 Task: Add keywords to photos from a recent hiking trip to easily search for them later.
Action: Mouse moved to (529, 124)
Screenshot: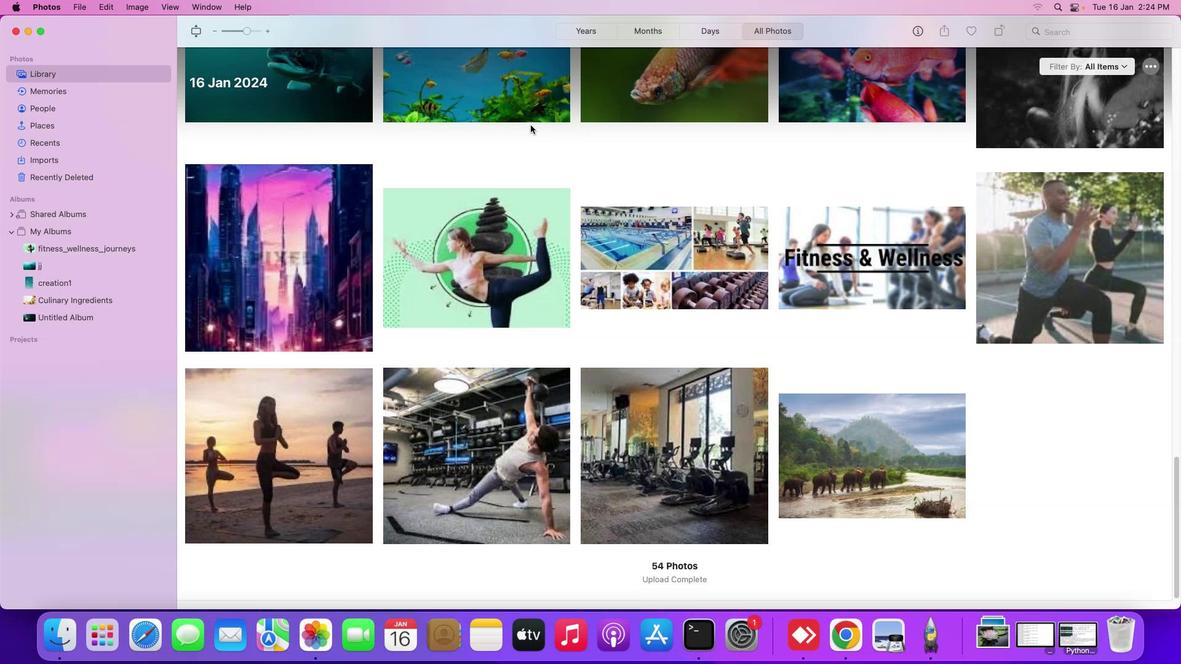 
Action: Mouse pressed left at (529, 124)
Screenshot: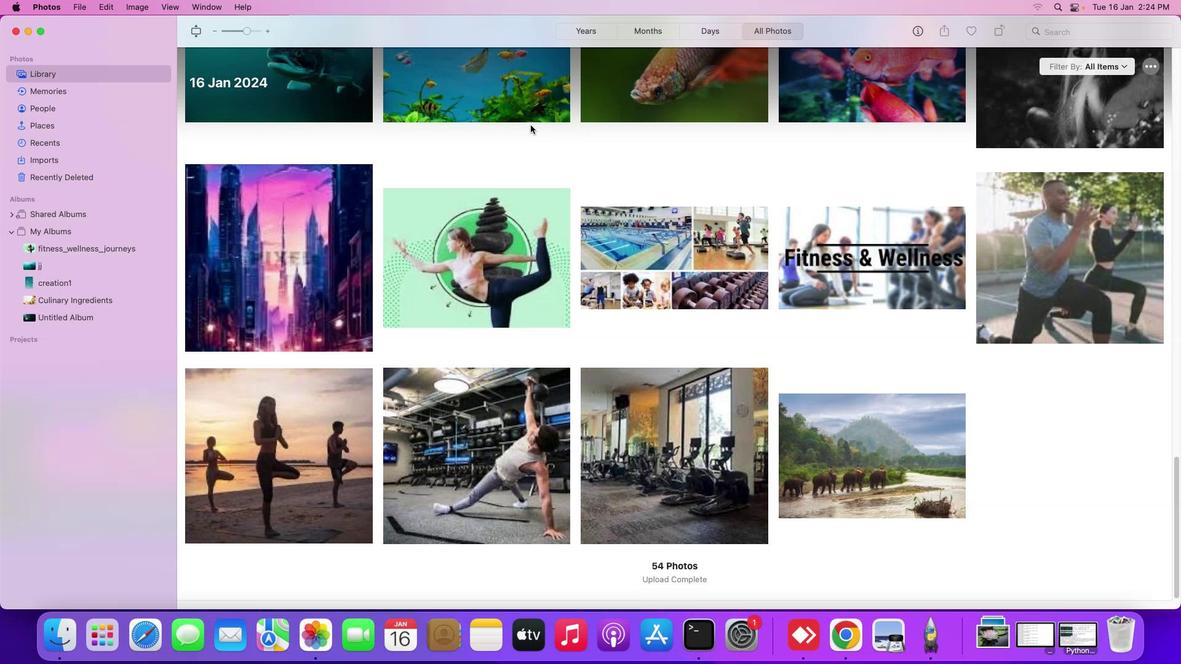 
Action: Mouse moved to (41, 144)
Screenshot: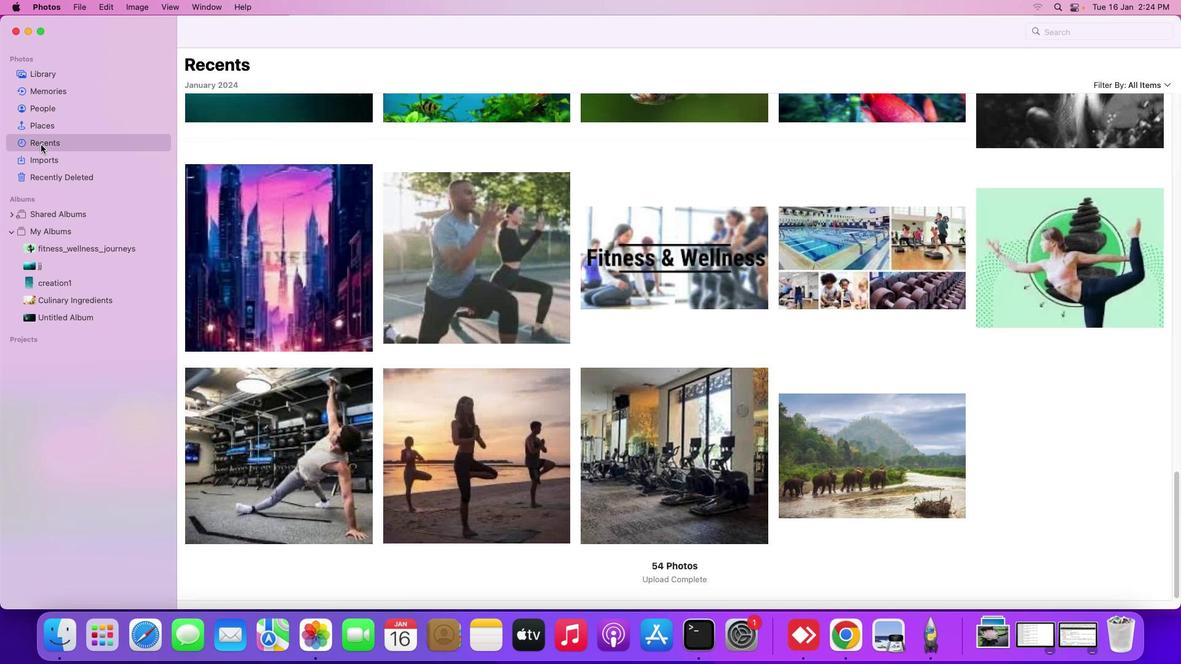 
Action: Mouse pressed left at (41, 144)
Screenshot: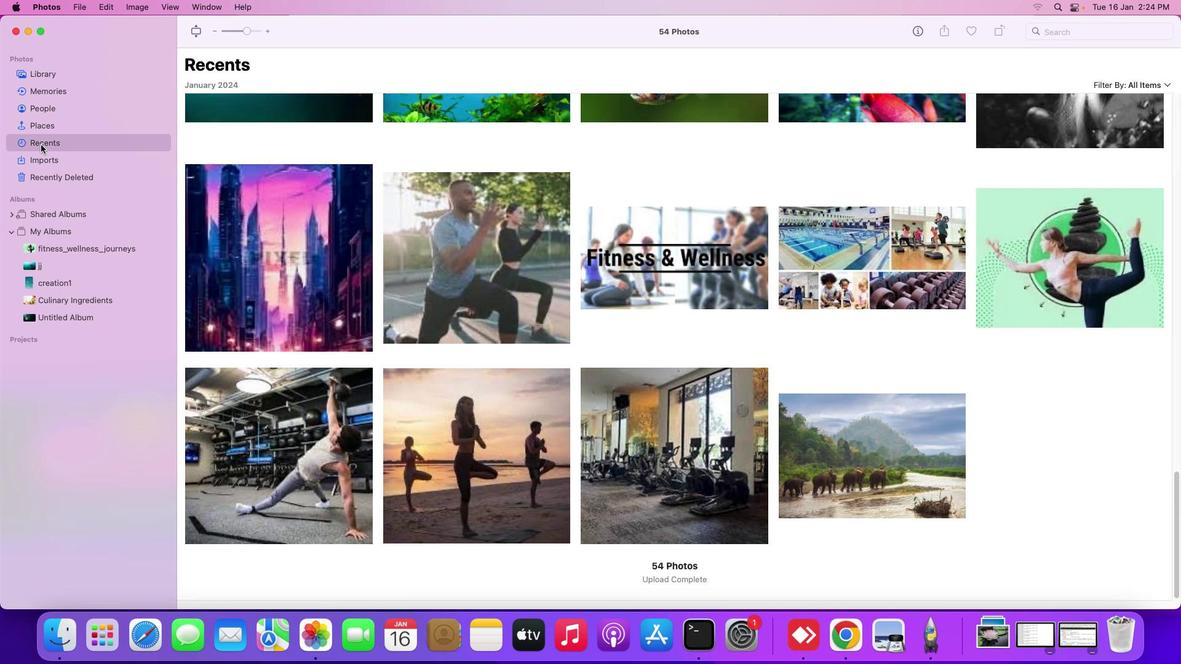 
Action: Mouse moved to (843, 436)
Screenshot: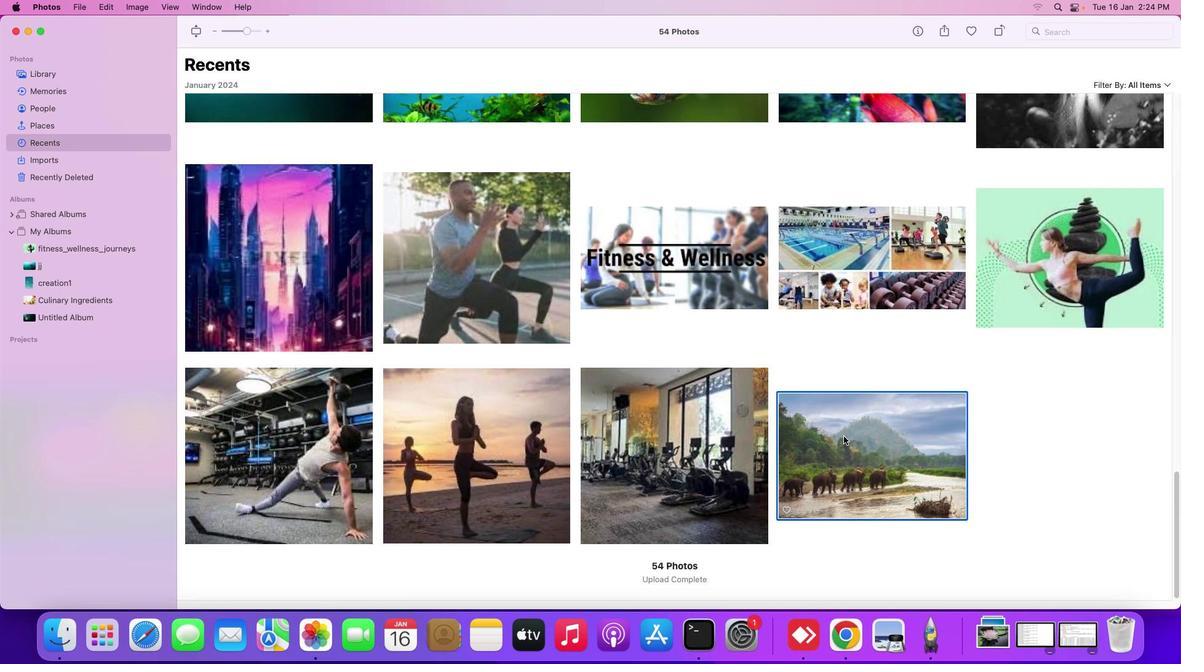 
Action: Mouse pressed left at (843, 436)
Screenshot: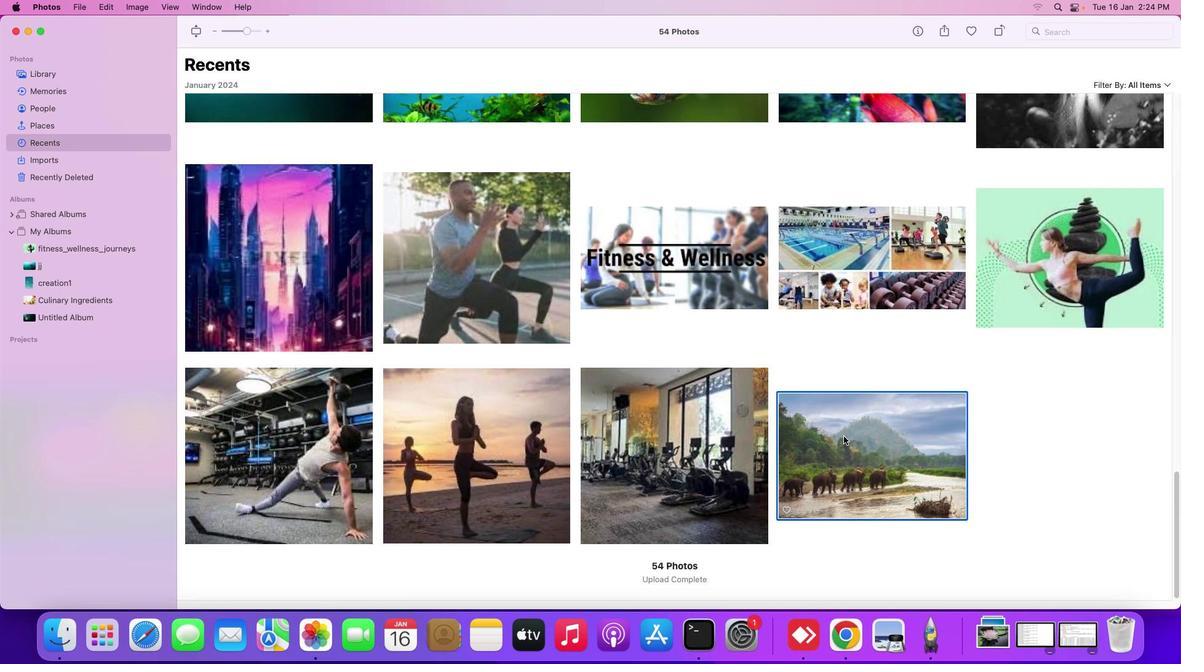 
Action: Mouse pressed left at (843, 436)
Screenshot: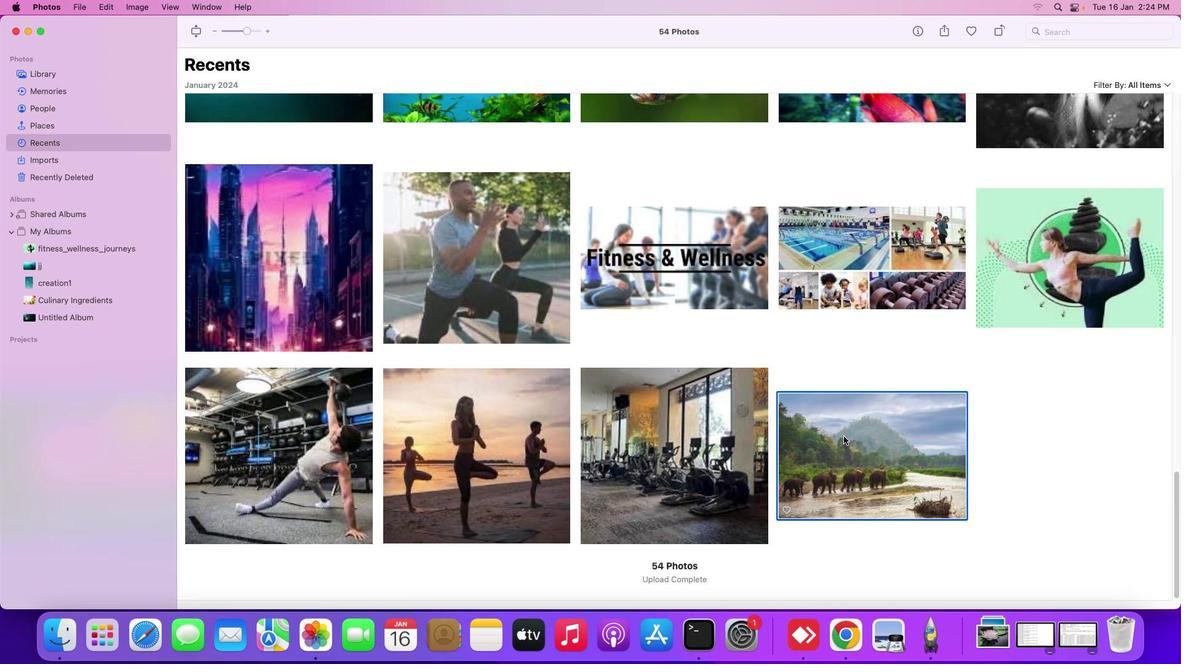 
Action: Mouse pressed left at (843, 436)
Screenshot: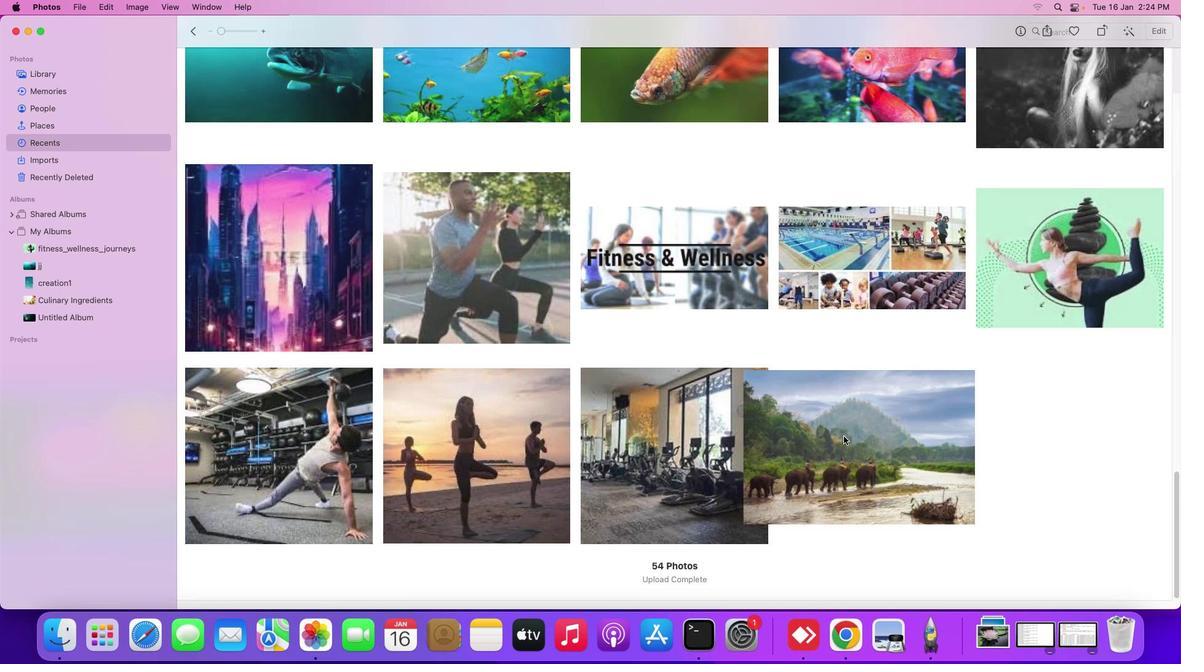
Action: Mouse moved to (1016, 32)
Screenshot: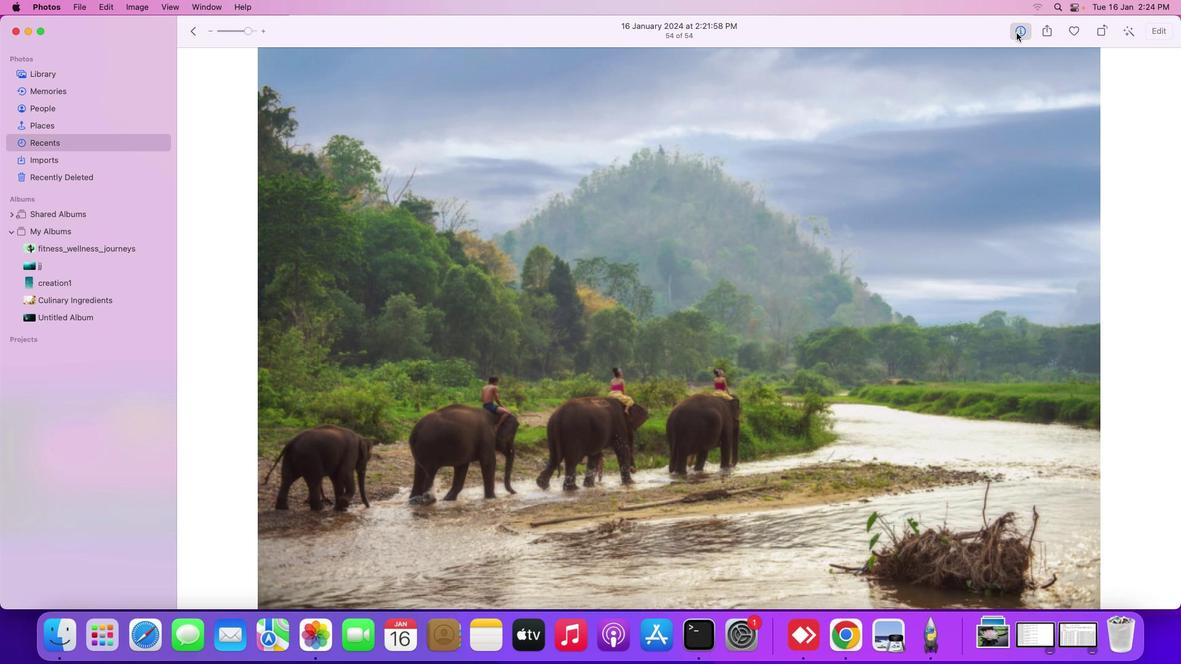 
Action: Mouse pressed left at (1016, 32)
Screenshot: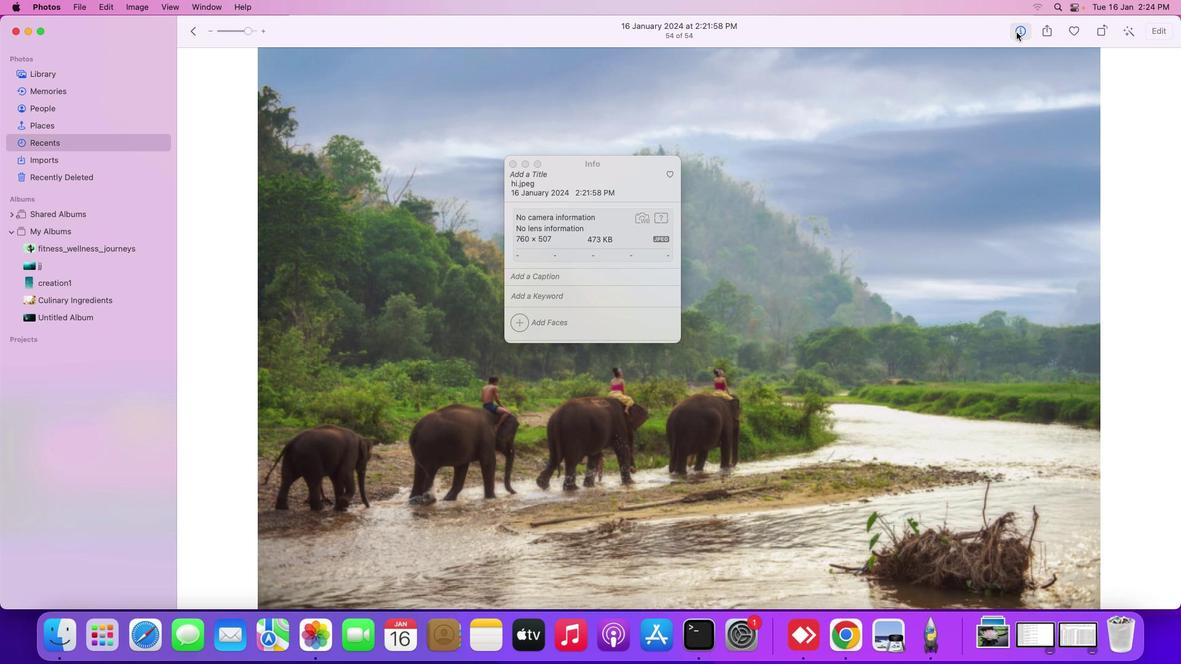 
Action: Mouse moved to (553, 297)
Screenshot: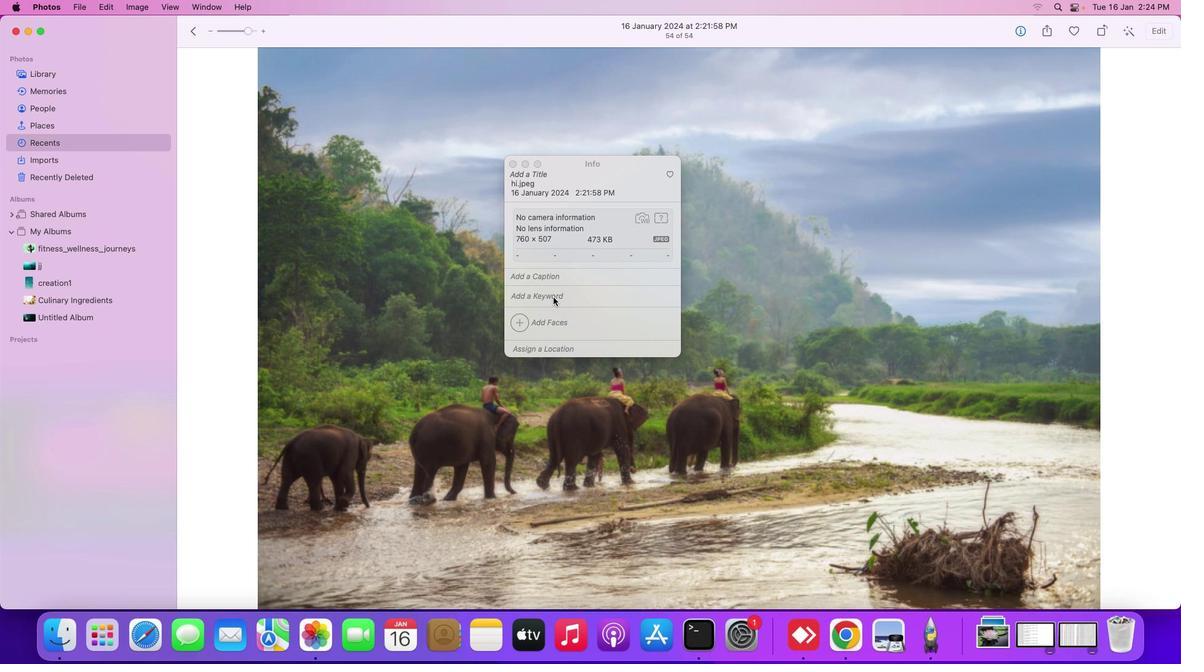 
Action: Mouse pressed left at (553, 297)
Screenshot: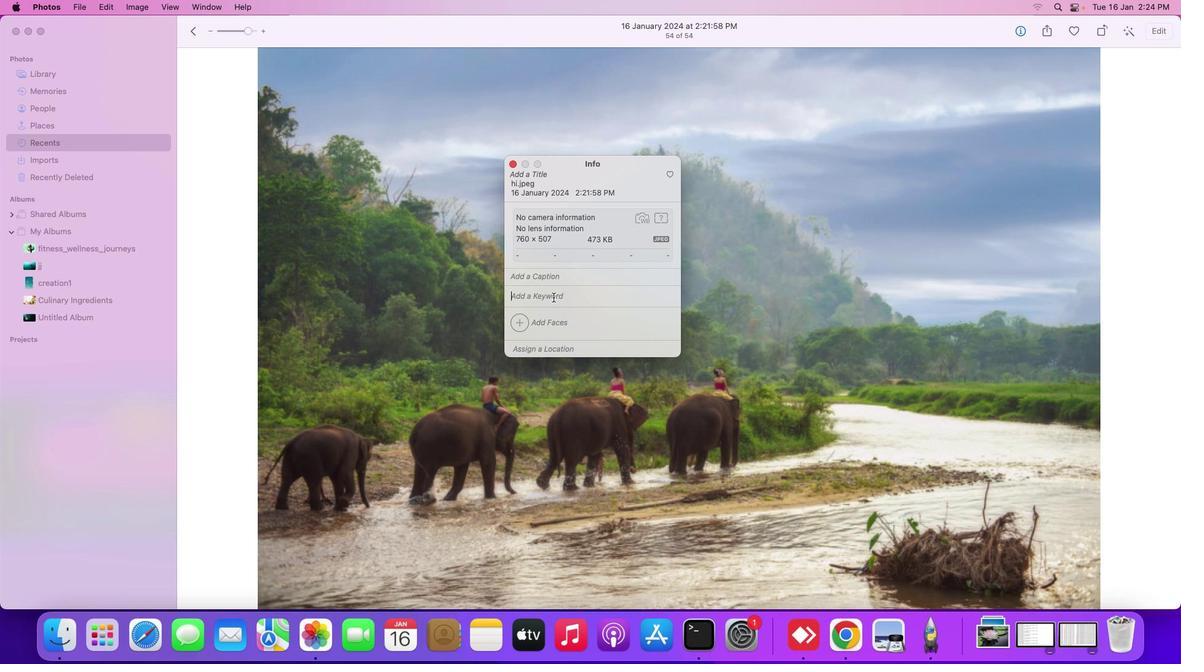 
Action: Mouse moved to (547, 296)
Screenshot: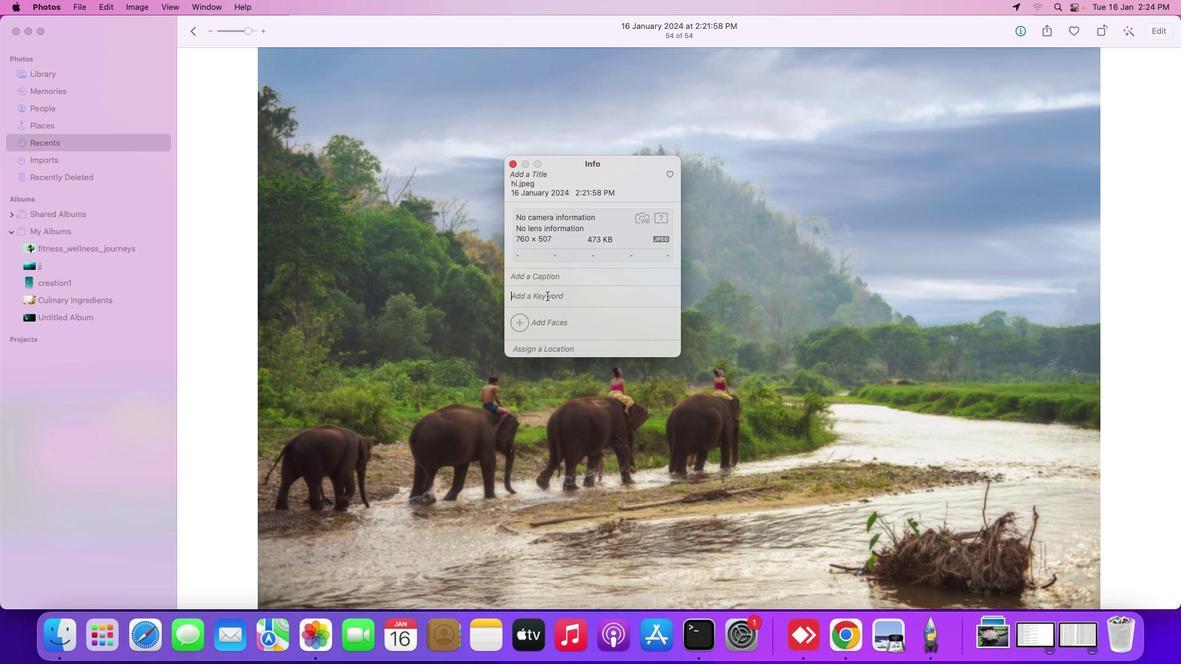
Action: Key pressed 't'Key.backspaceKey.shift_r'R'Key.backspace'h''i''k''i''n''g'Key.space't''r''i''p'Key.enter
Screenshot: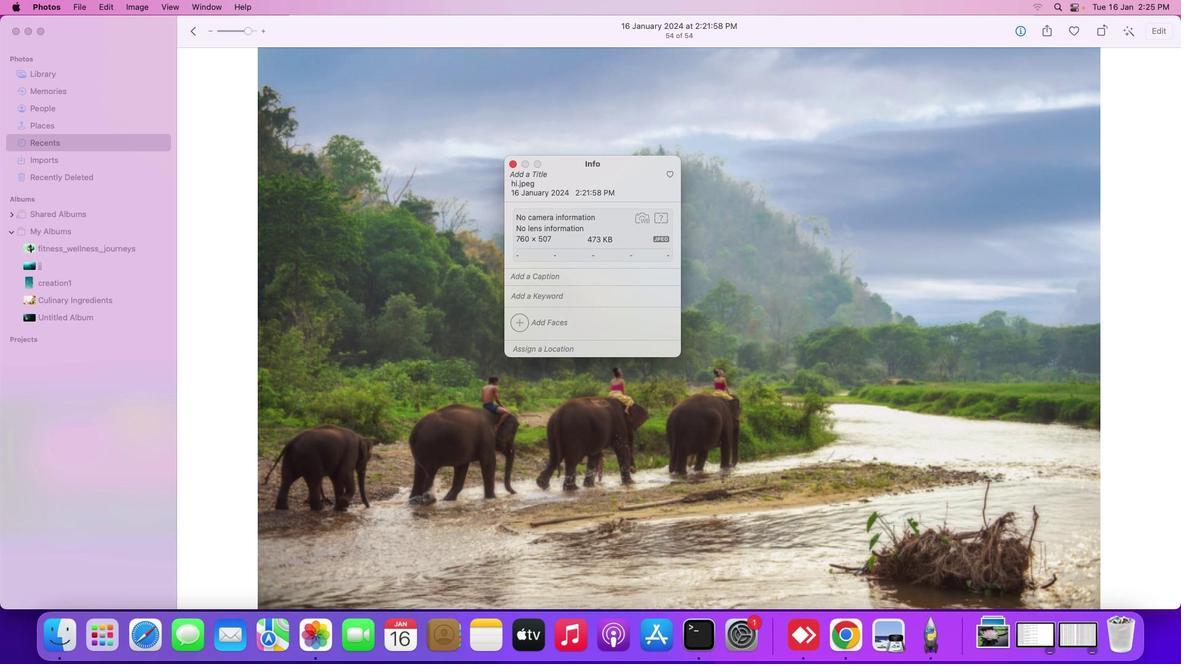 
Action: Mouse moved to (744, 188)
Screenshot: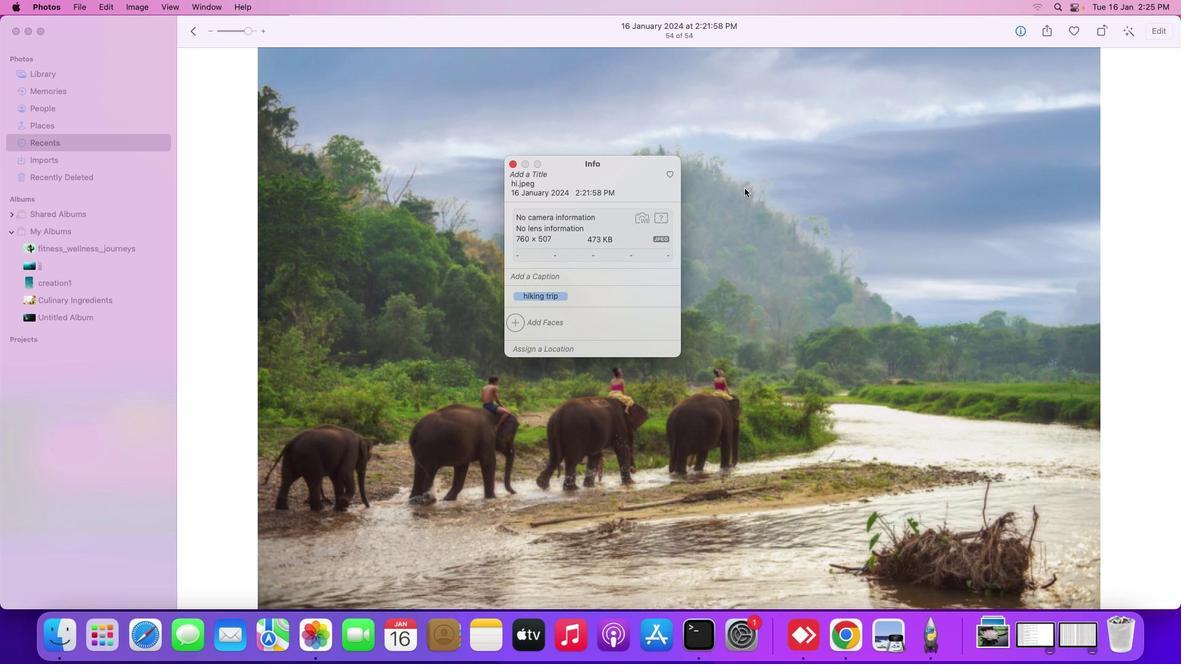 
Action: Mouse pressed left at (744, 188)
Screenshot: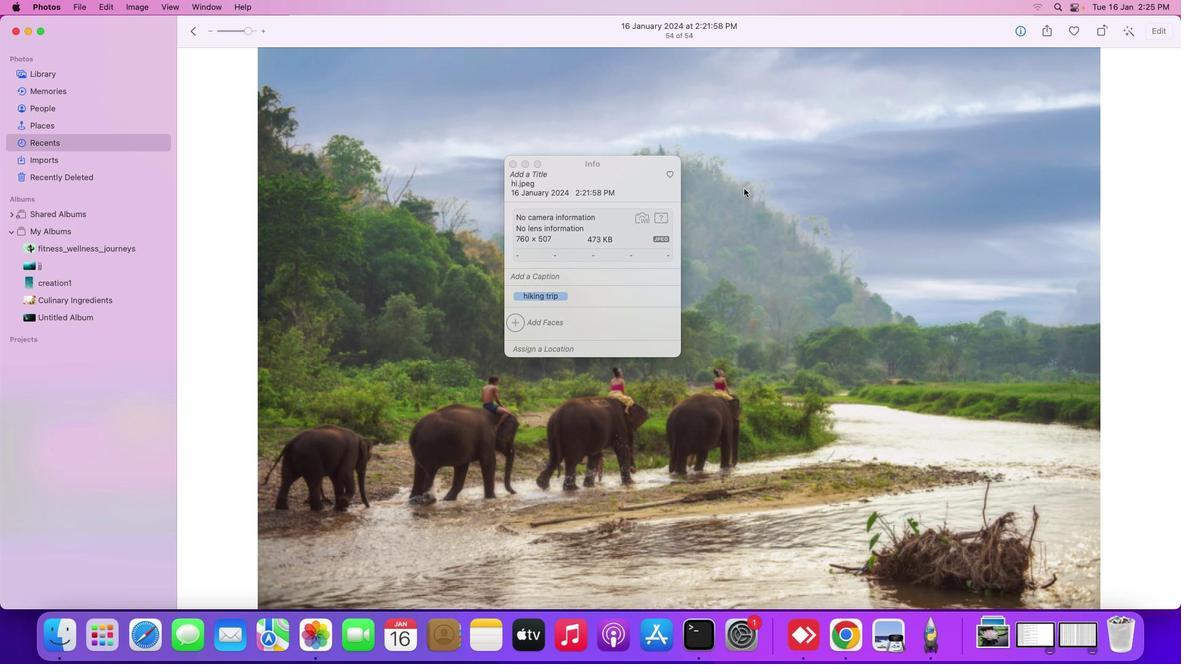 
Action: Mouse moved to (515, 164)
Screenshot: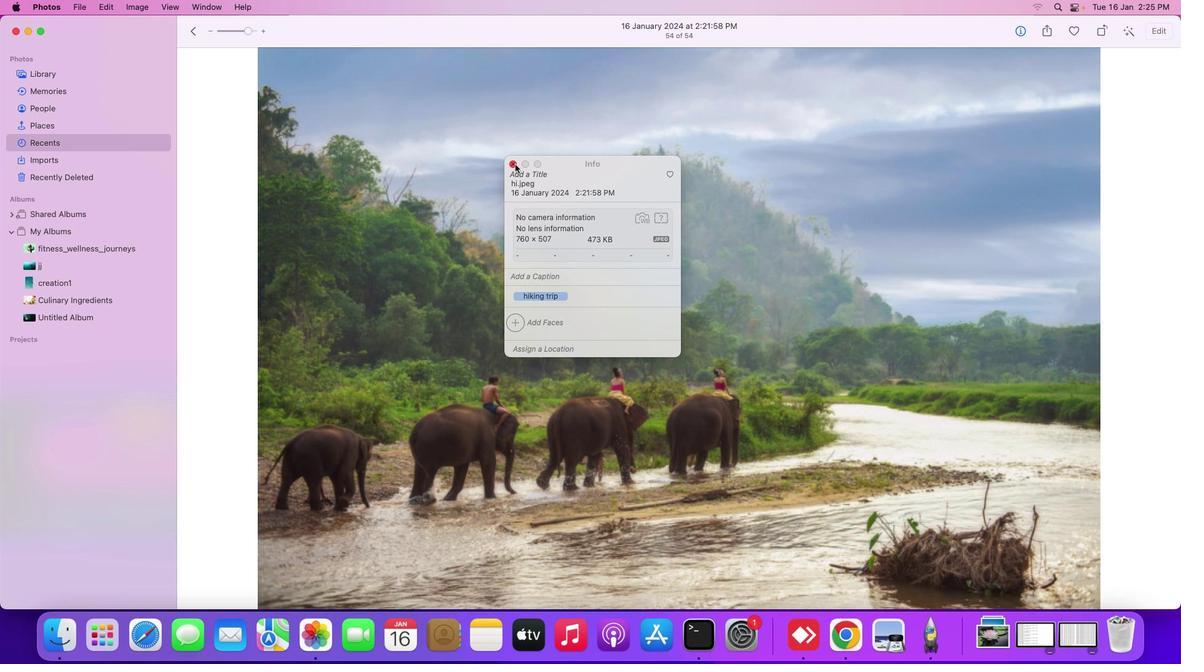 
Action: Mouse pressed left at (515, 164)
Screenshot: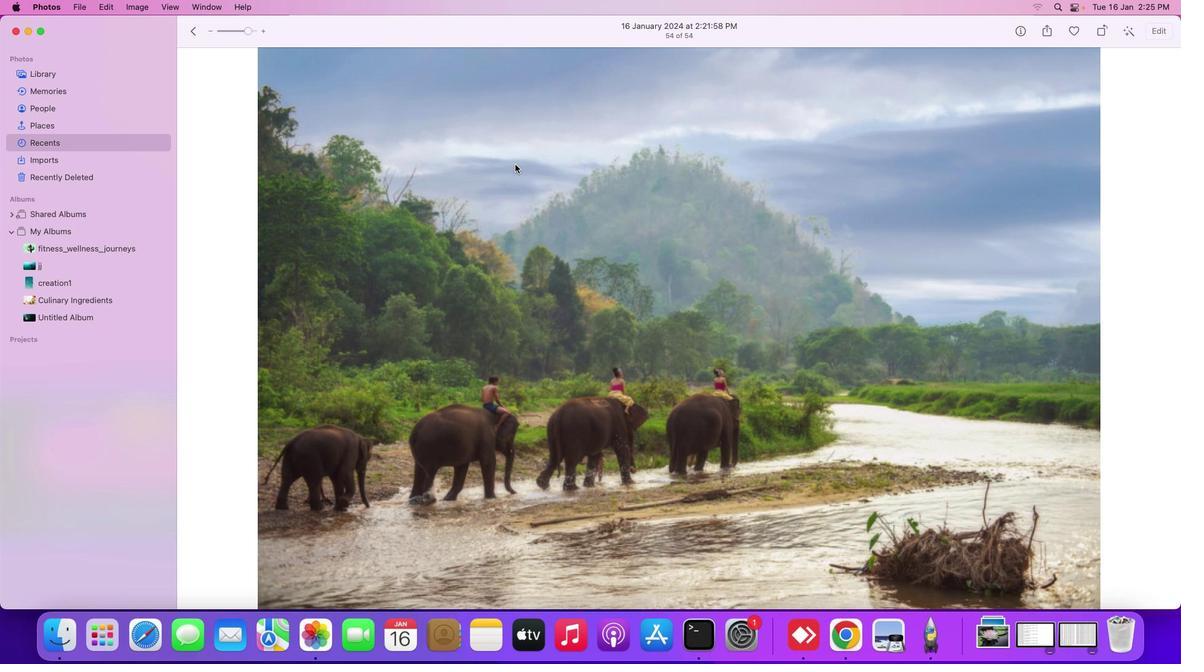 
Action: Mouse moved to (515, 164)
Screenshot: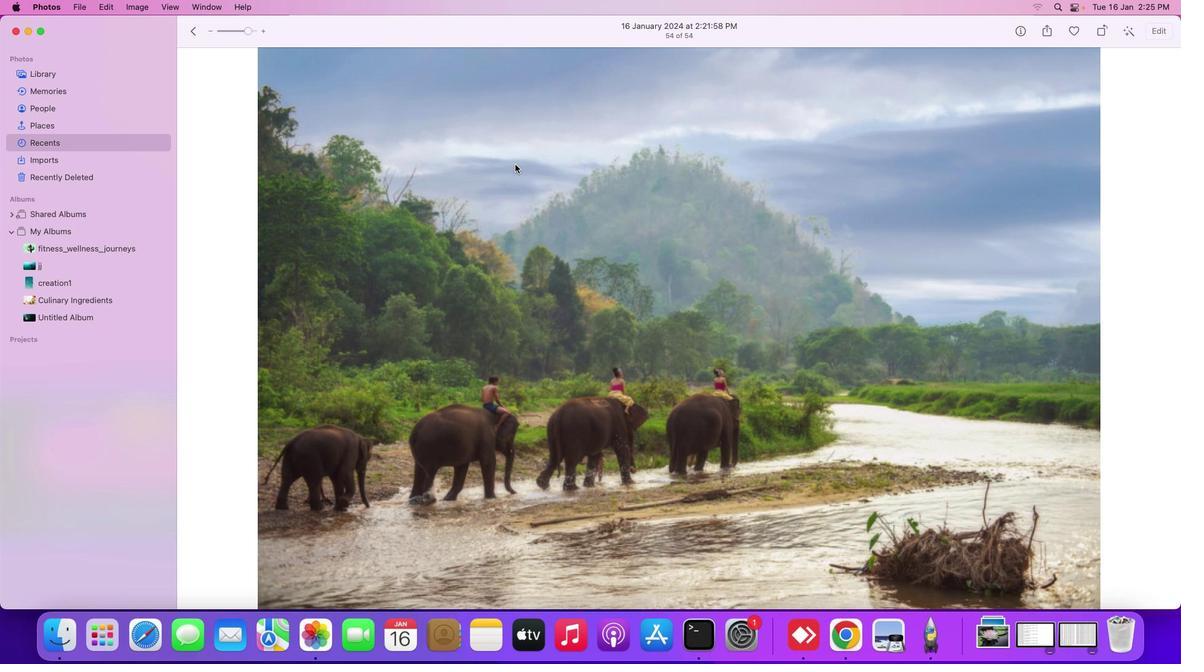 
